 Task: In the  document ion.pdf Select the text and change paragraph spacing to  'Double' Change page orientation to  'Landscape' Add Page color Dark Red
Action: Mouse moved to (385, 245)
Screenshot: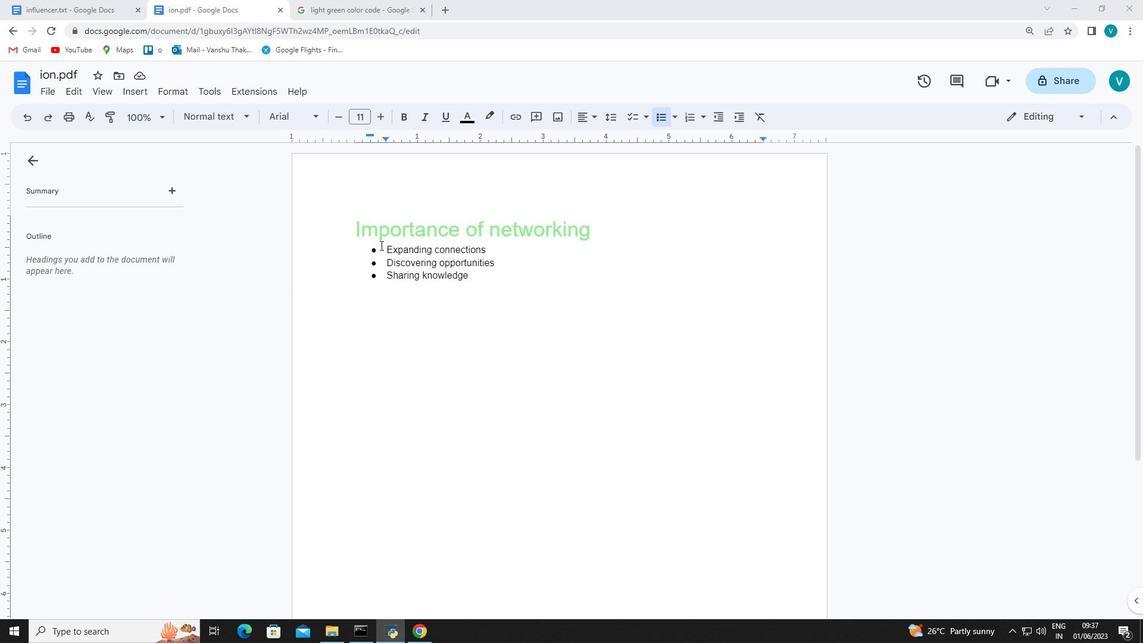 
Action: Mouse pressed left at (385, 245)
Screenshot: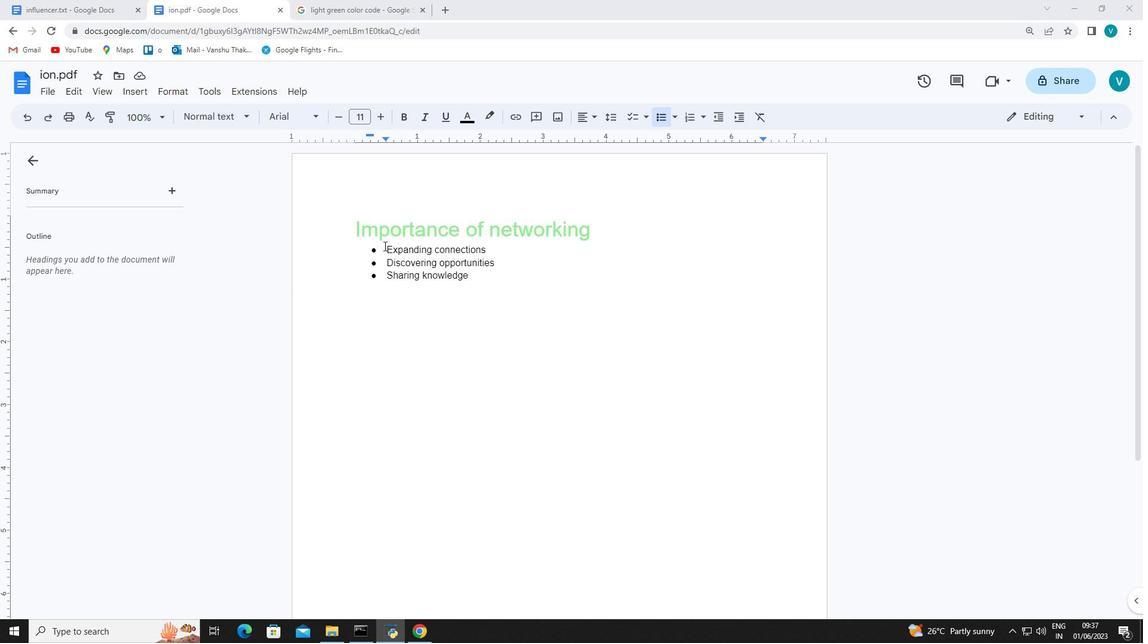 
Action: Mouse moved to (608, 117)
Screenshot: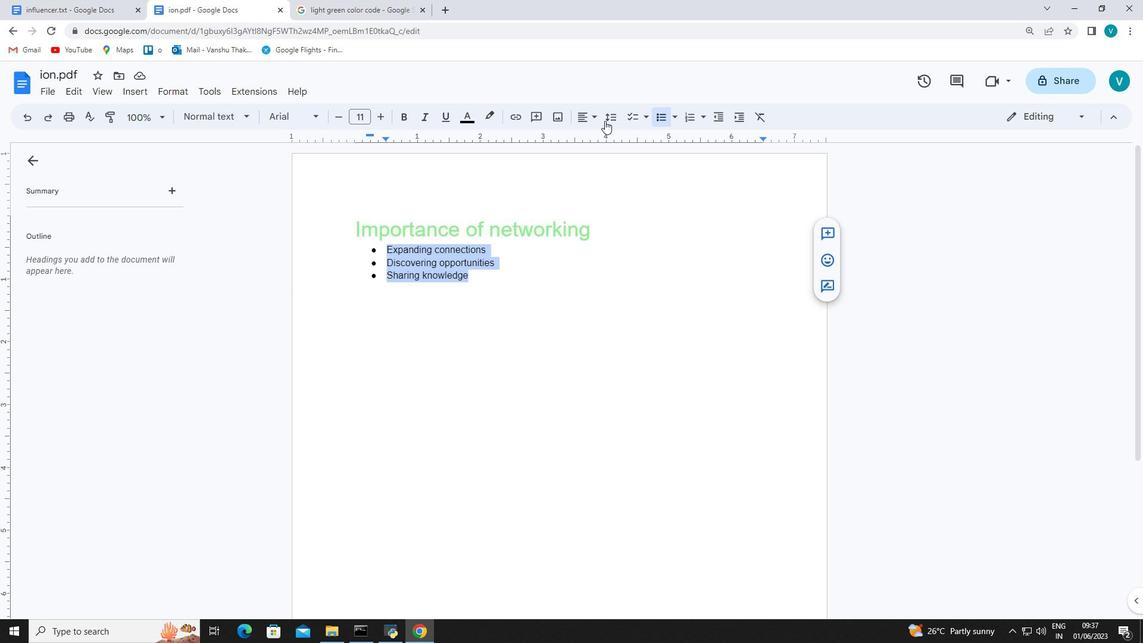 
Action: Mouse pressed left at (608, 117)
Screenshot: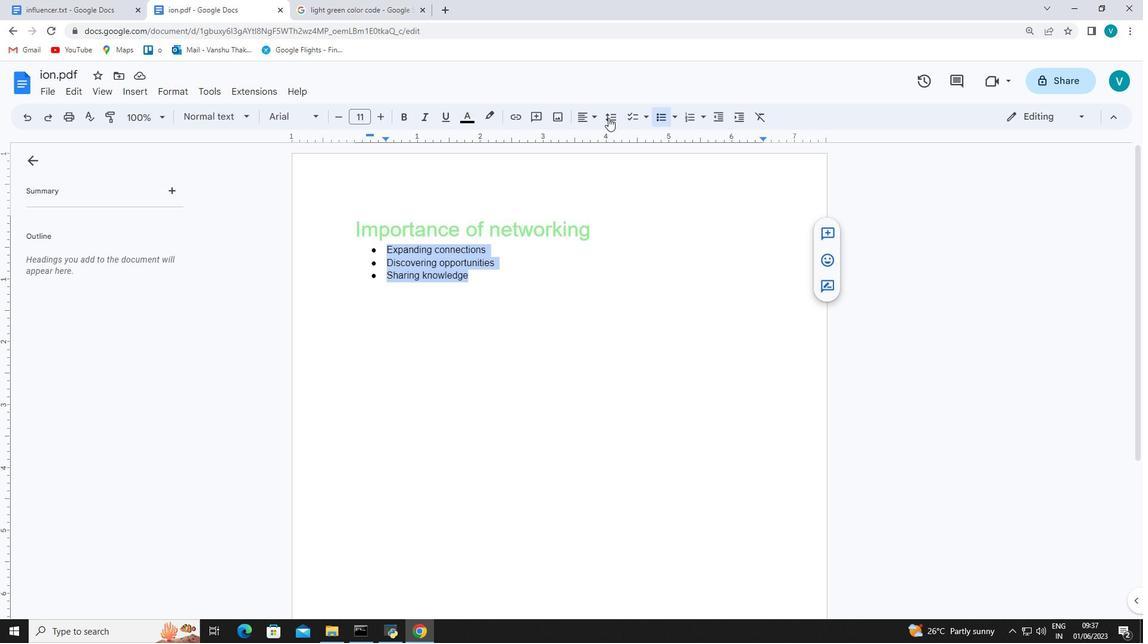 
Action: Mouse moved to (616, 196)
Screenshot: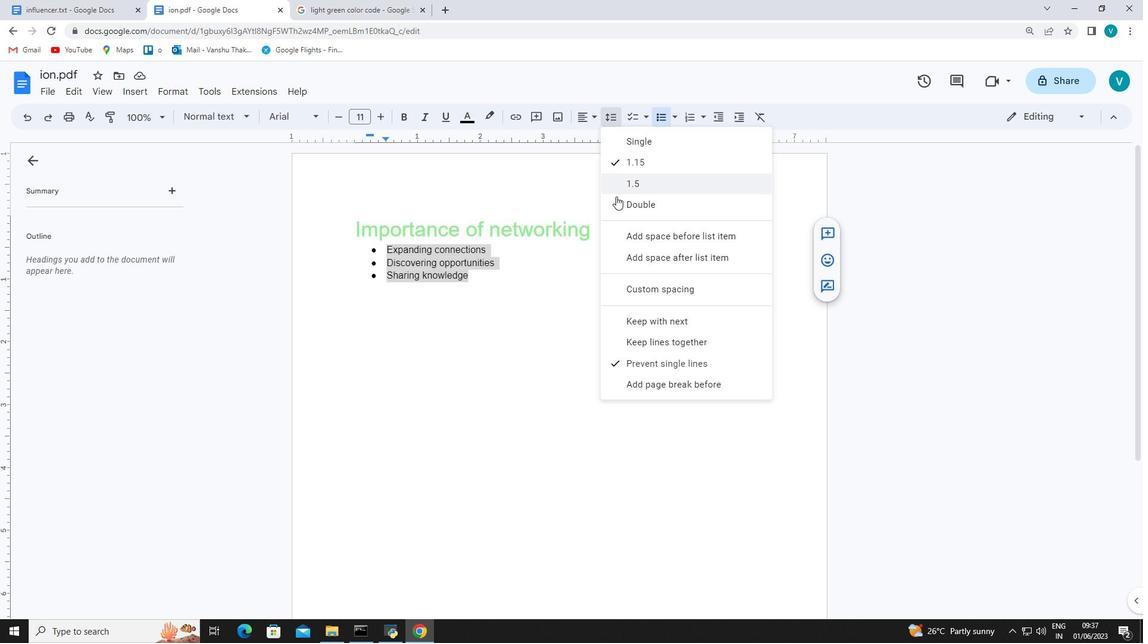 
Action: Mouse pressed left at (616, 196)
Screenshot: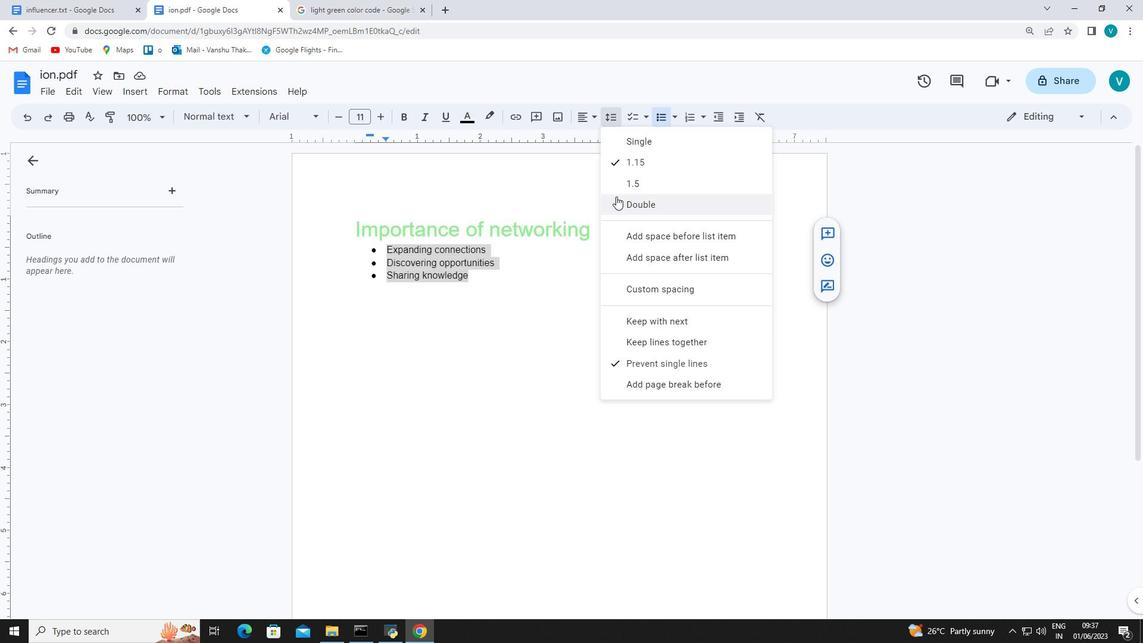 
Action: Mouse moved to (326, 181)
Screenshot: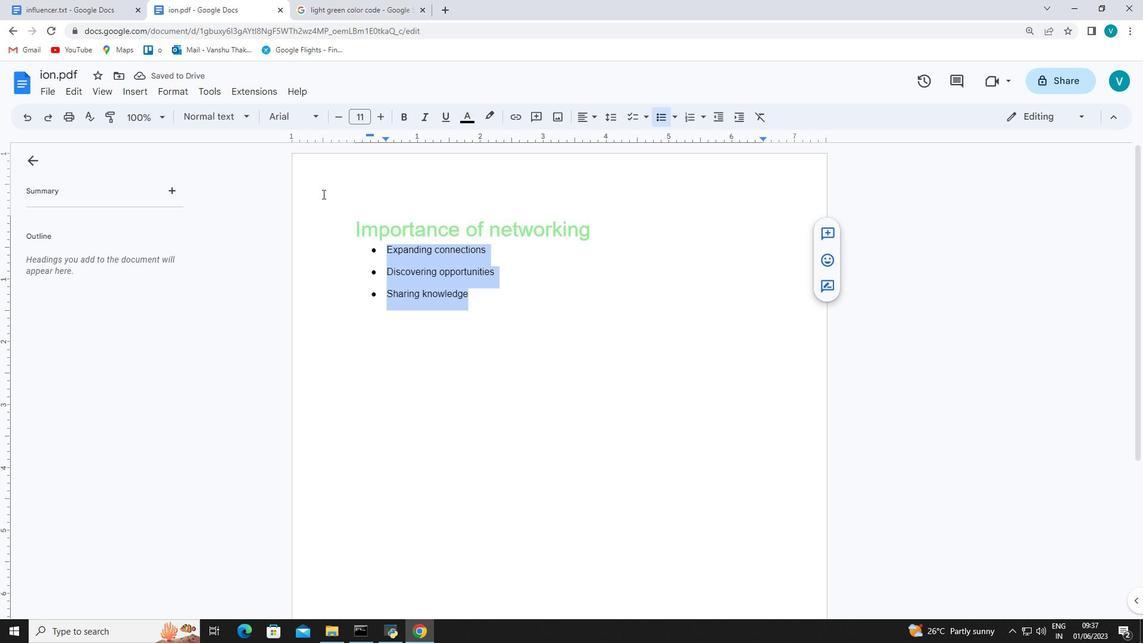 
Action: Mouse pressed left at (326, 181)
Screenshot: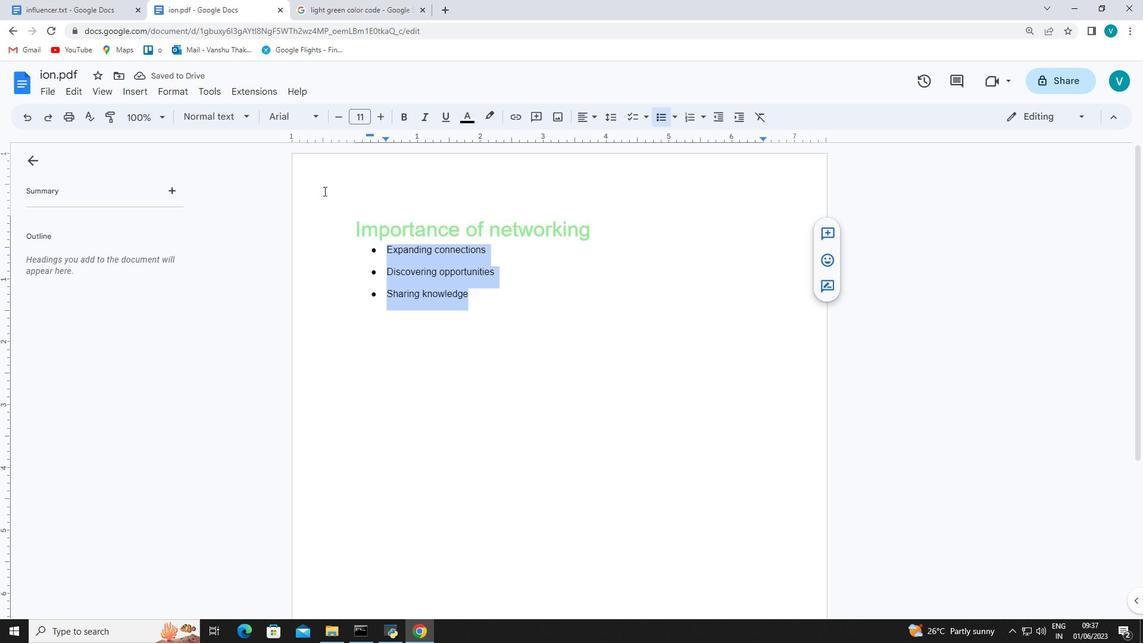 
Action: Mouse moved to (45, 94)
Screenshot: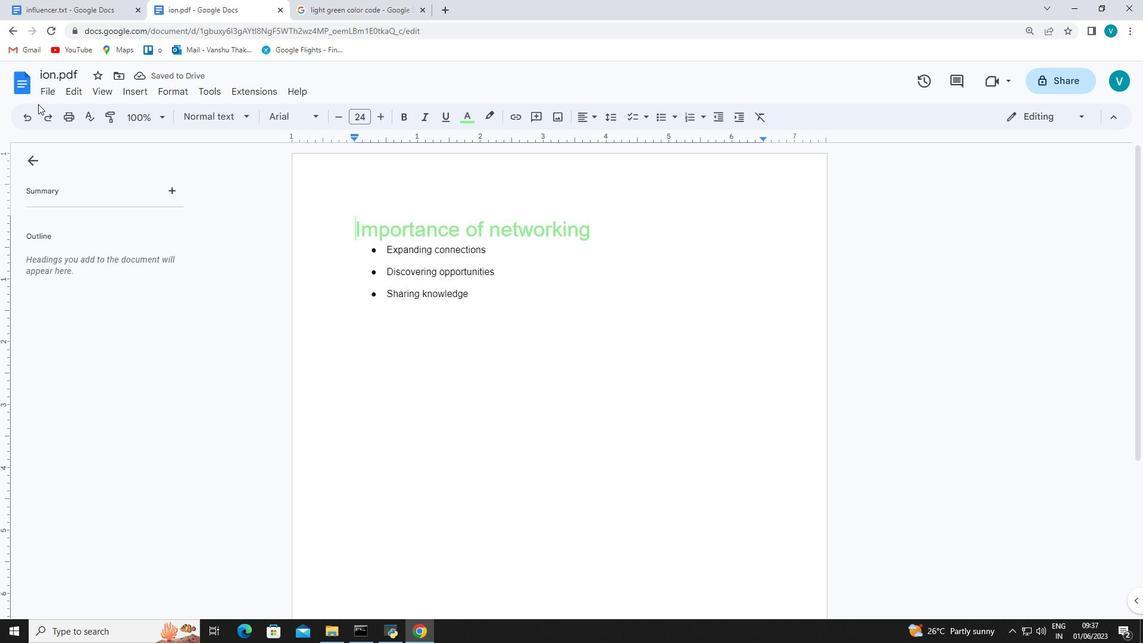 
Action: Mouse pressed left at (45, 94)
Screenshot: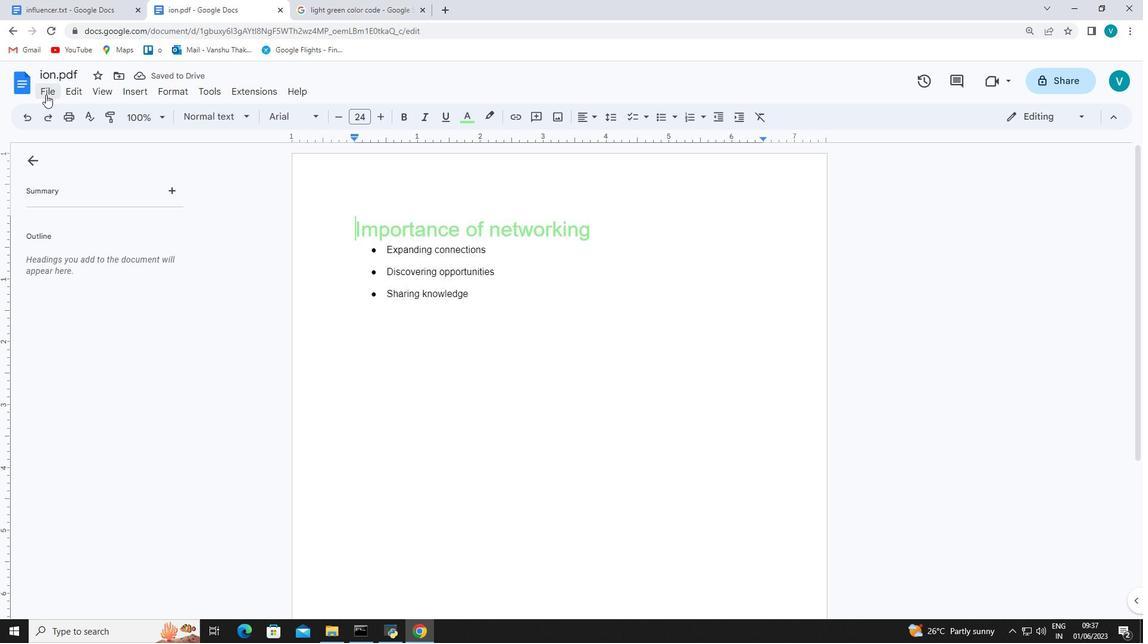 
Action: Mouse moved to (76, 450)
Screenshot: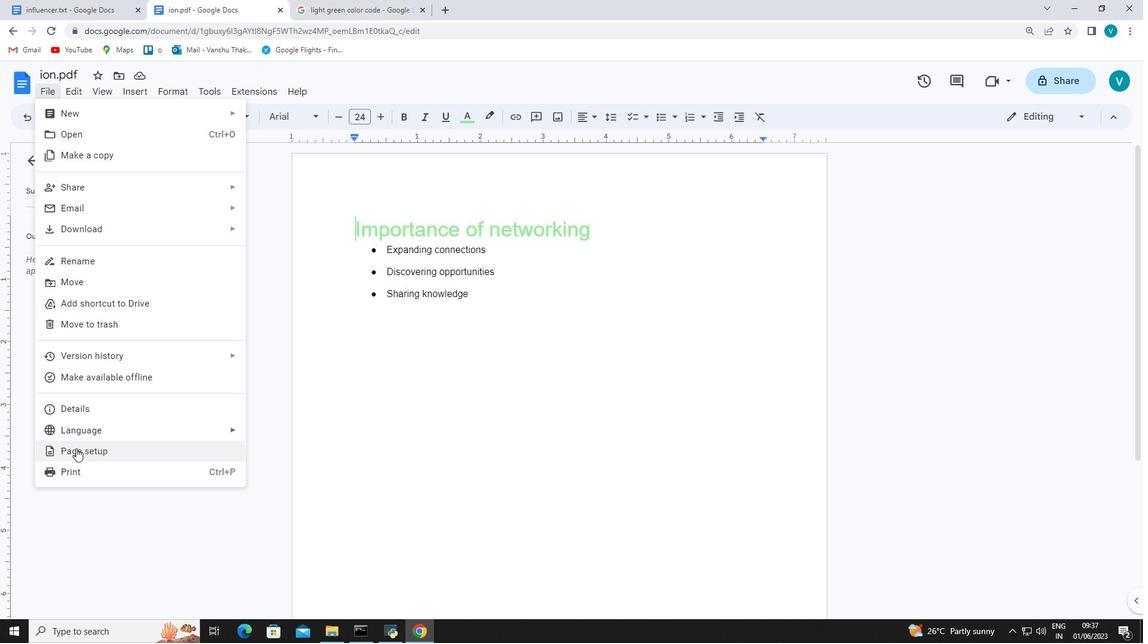
Action: Mouse pressed left at (76, 450)
Screenshot: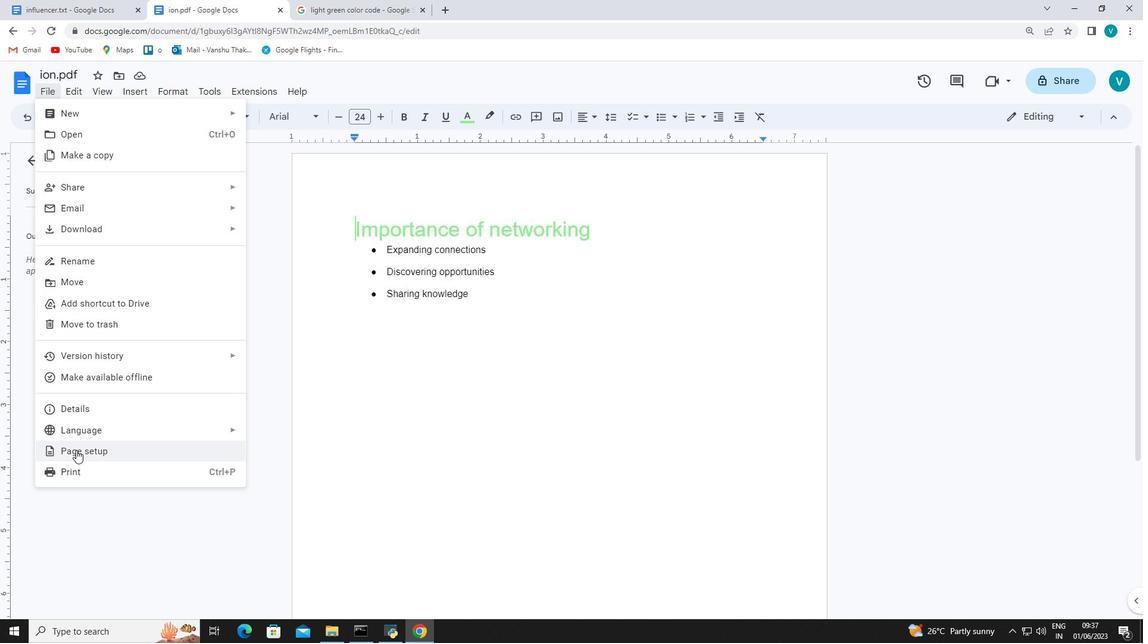 
Action: Mouse moved to (516, 323)
Screenshot: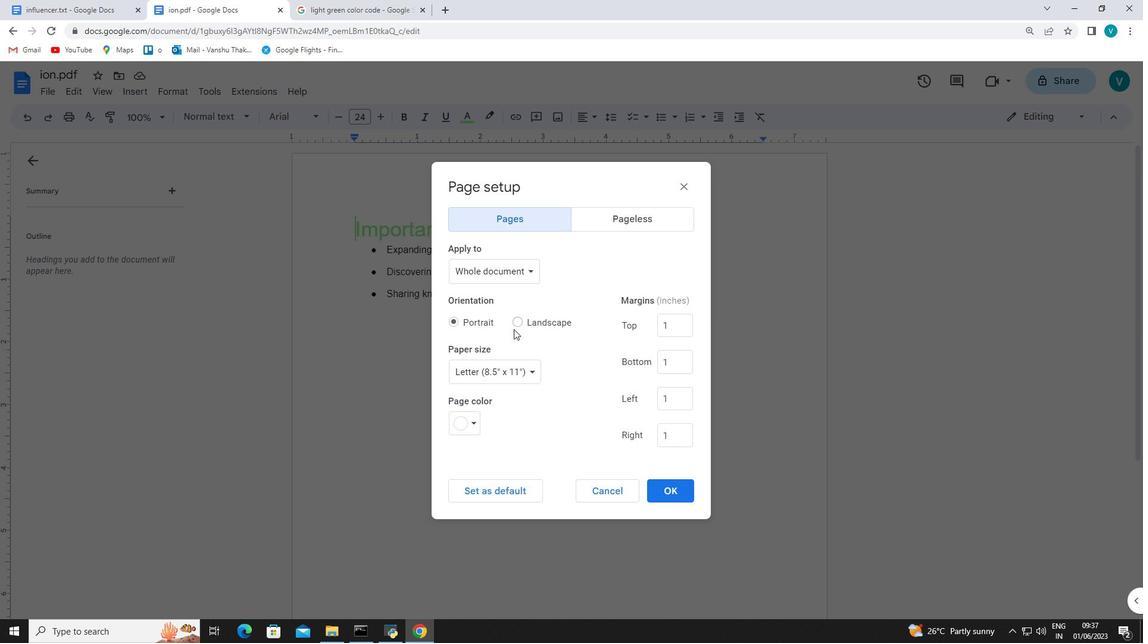 
Action: Mouse pressed left at (516, 323)
Screenshot: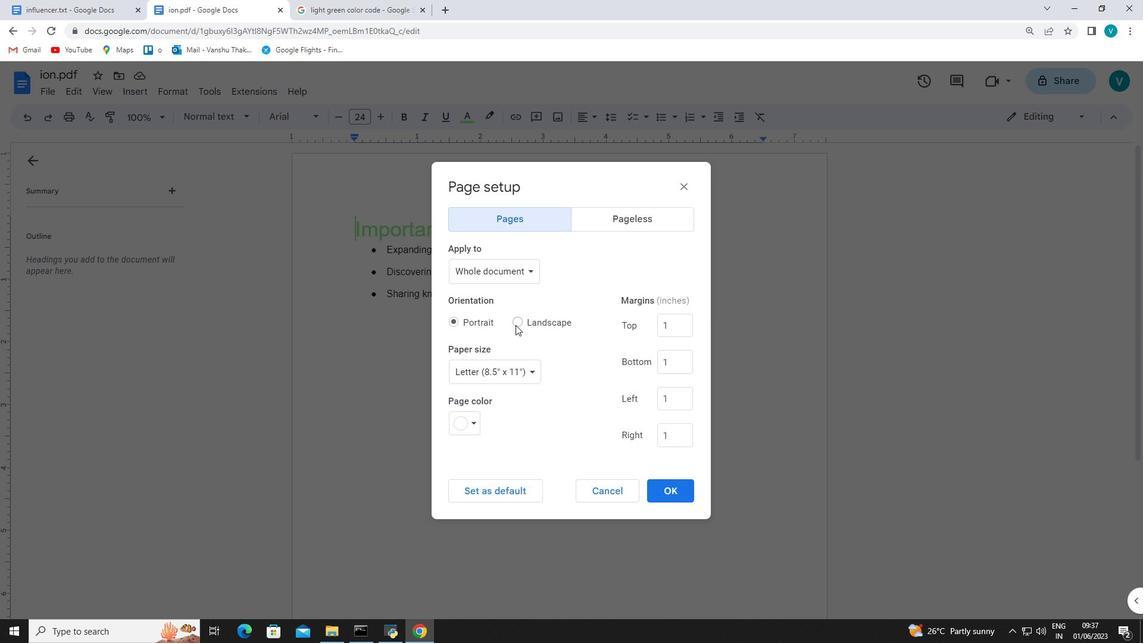 
Action: Mouse moved to (467, 421)
Screenshot: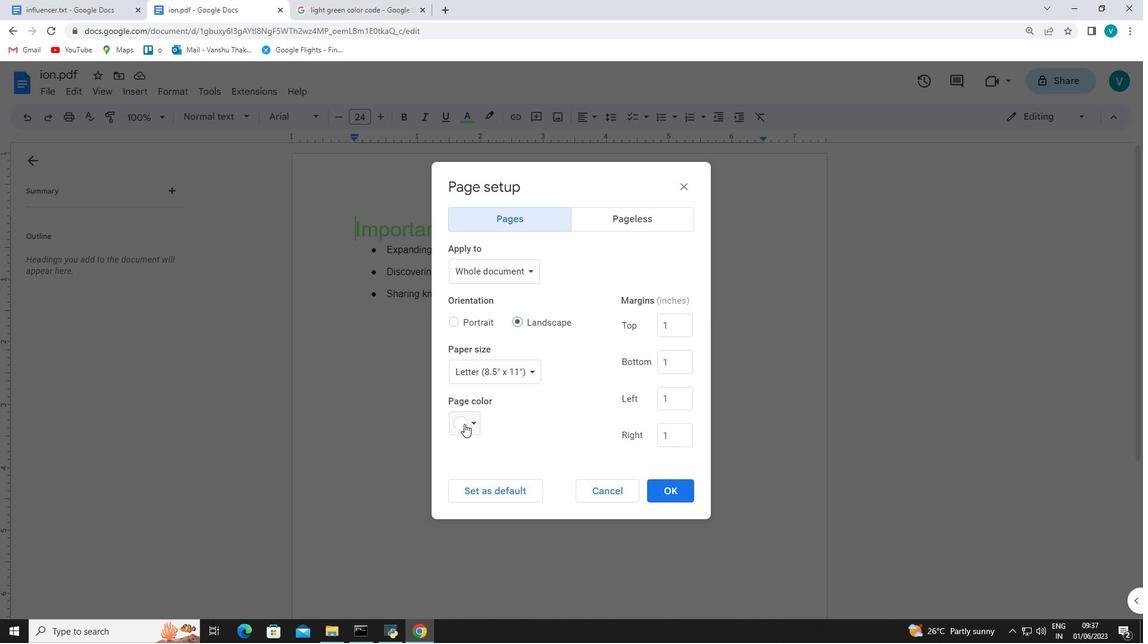 
Action: Mouse pressed left at (467, 421)
Screenshot: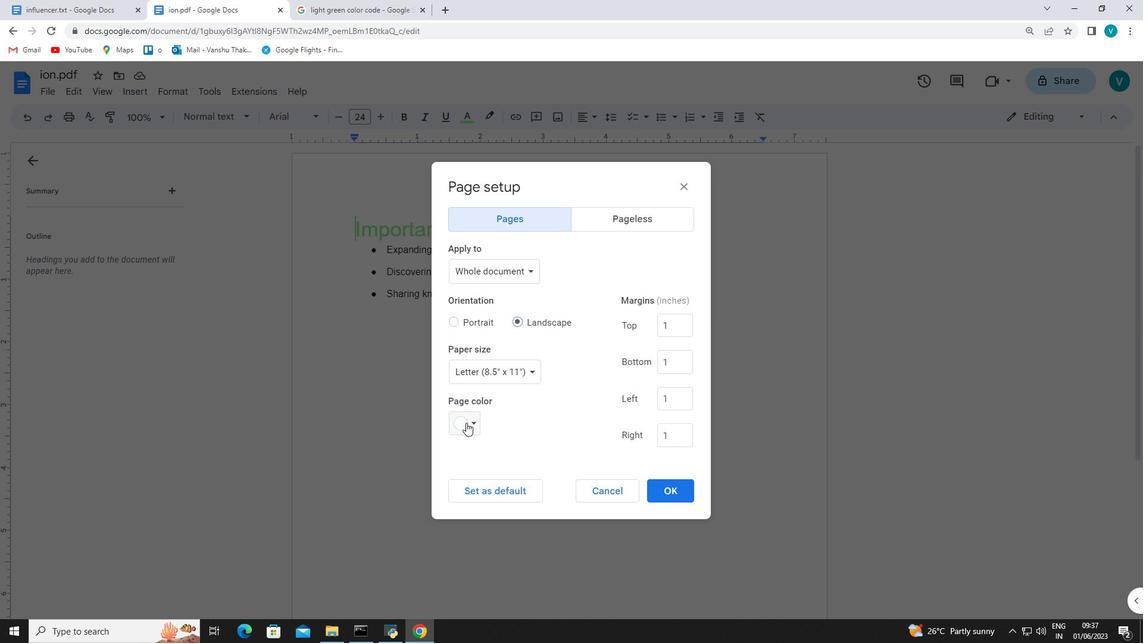 
Action: Mouse moved to (479, 521)
Screenshot: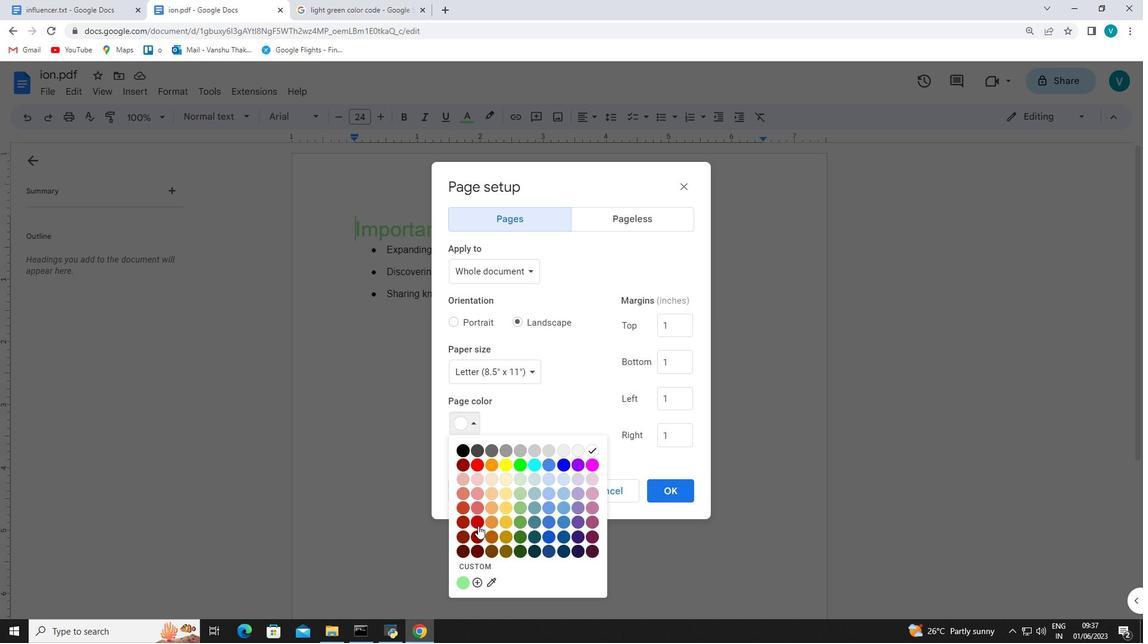 
Action: Mouse pressed left at (479, 521)
Screenshot: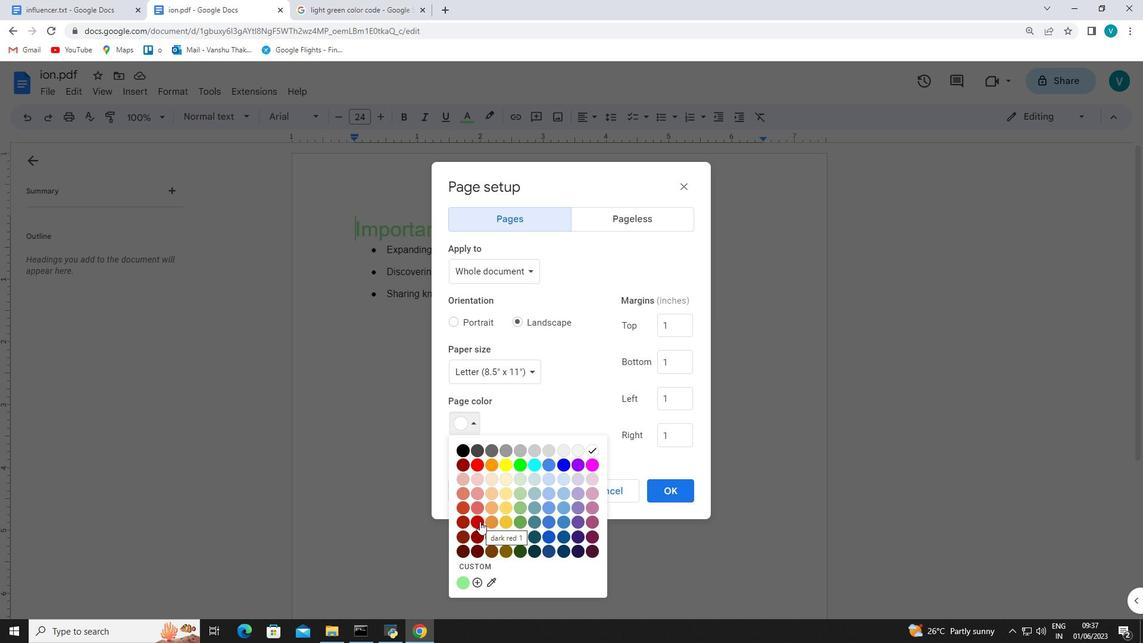 
Action: Mouse moved to (652, 496)
Screenshot: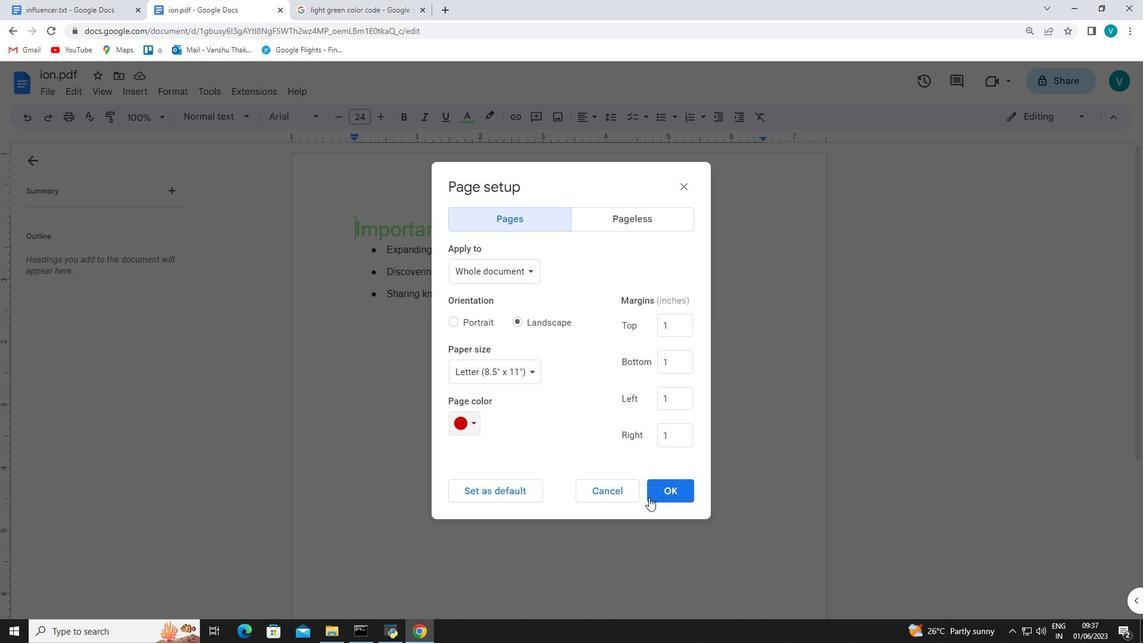 
Action: Mouse pressed left at (652, 496)
Screenshot: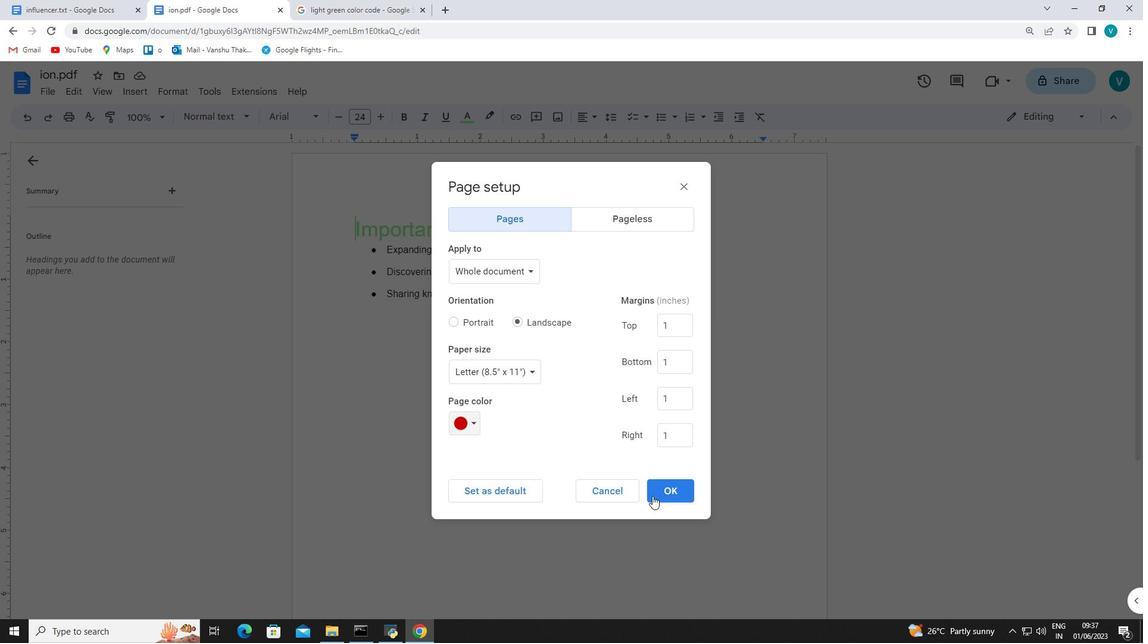 
